 Task: Add a condition where "Organization Is -" in pending tickets.
Action: Mouse moved to (116, 403)
Screenshot: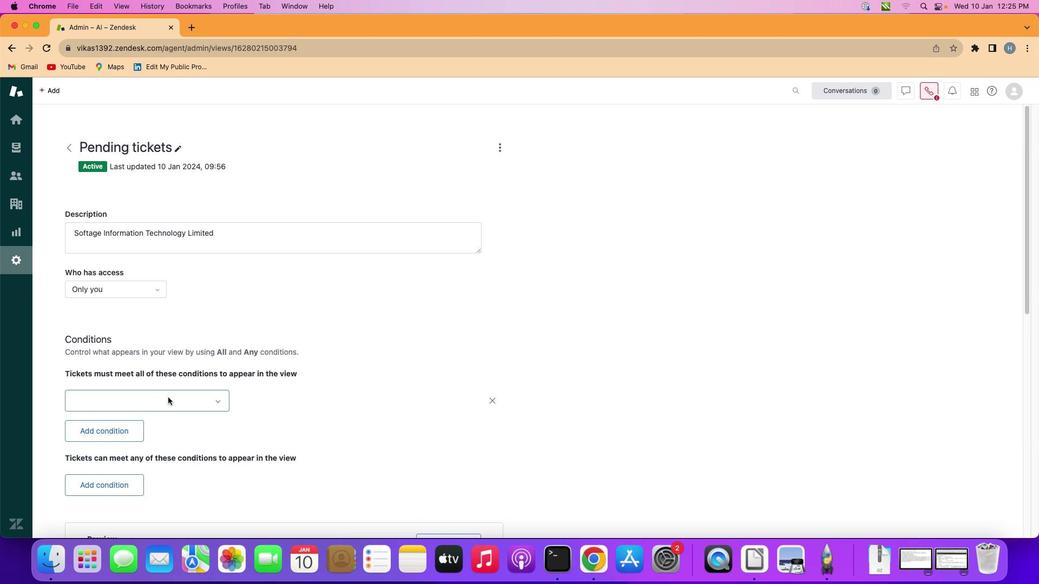 
Action: Mouse pressed left at (116, 403)
Screenshot: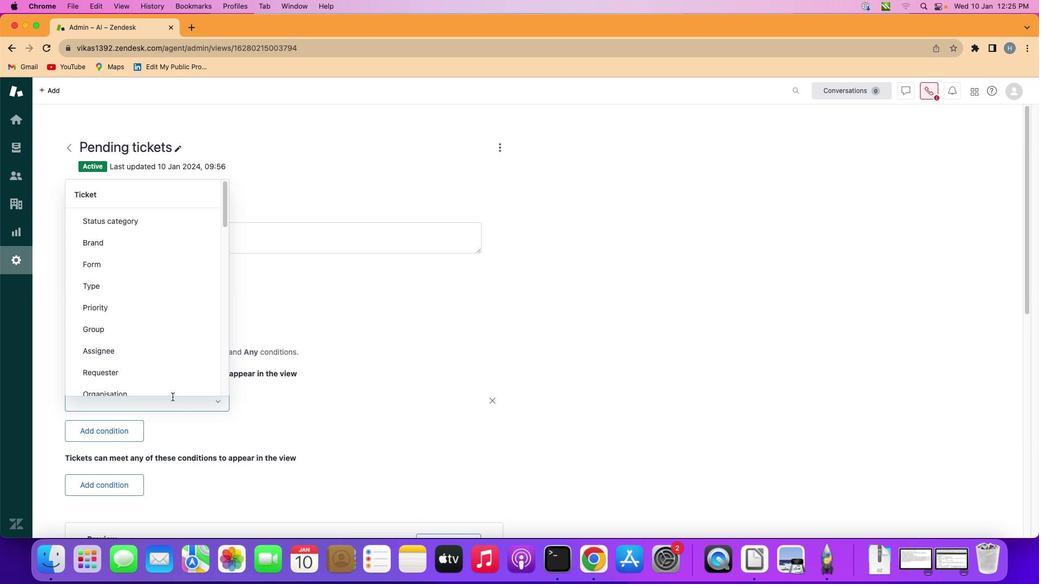 
Action: Mouse moved to (173, 397)
Screenshot: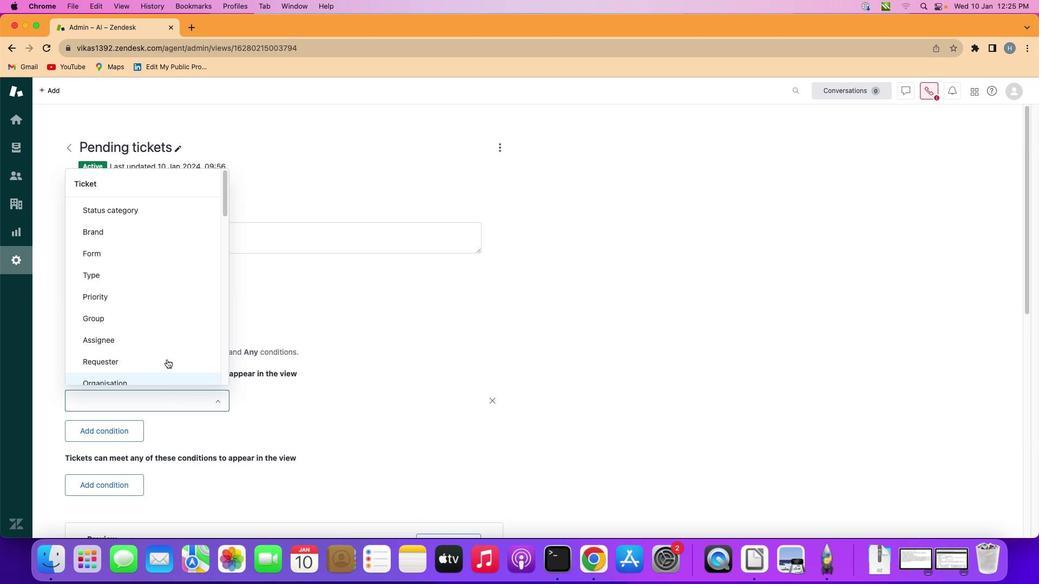 
Action: Mouse pressed left at (173, 397)
Screenshot: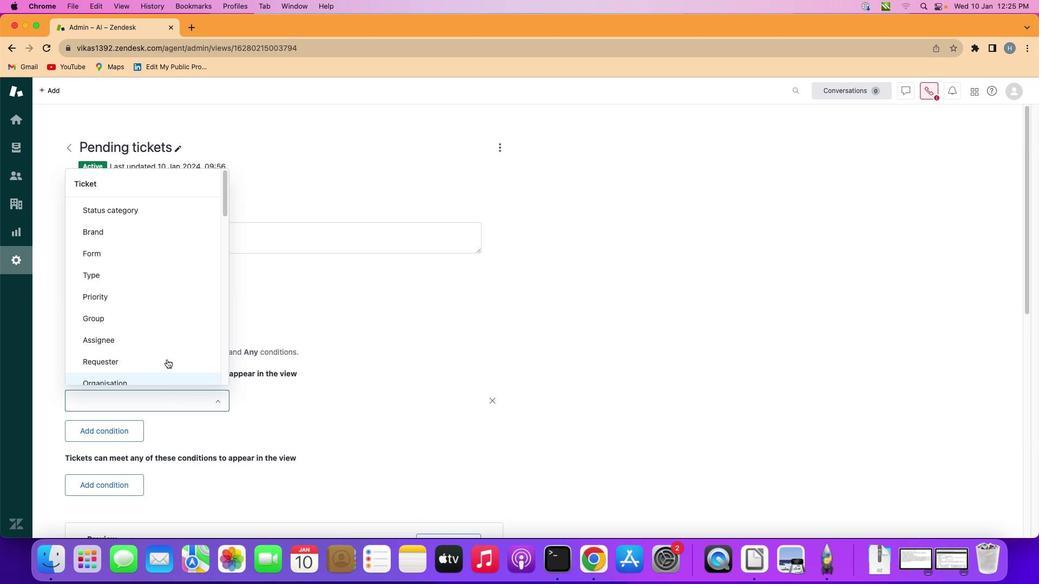 
Action: Mouse moved to (167, 333)
Screenshot: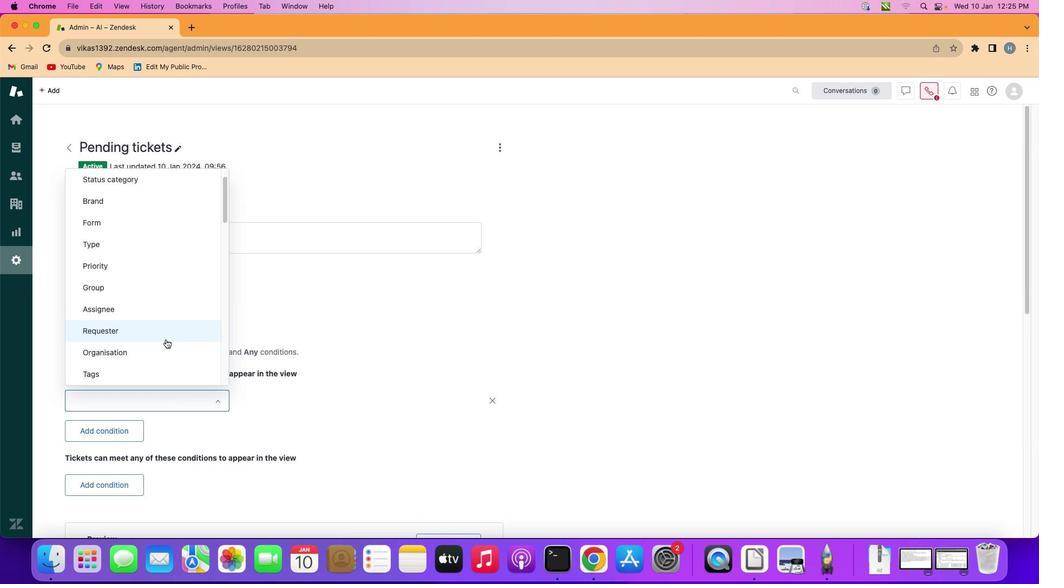 
Action: Mouse scrolled (167, 333) with delta (0, 0)
Screenshot: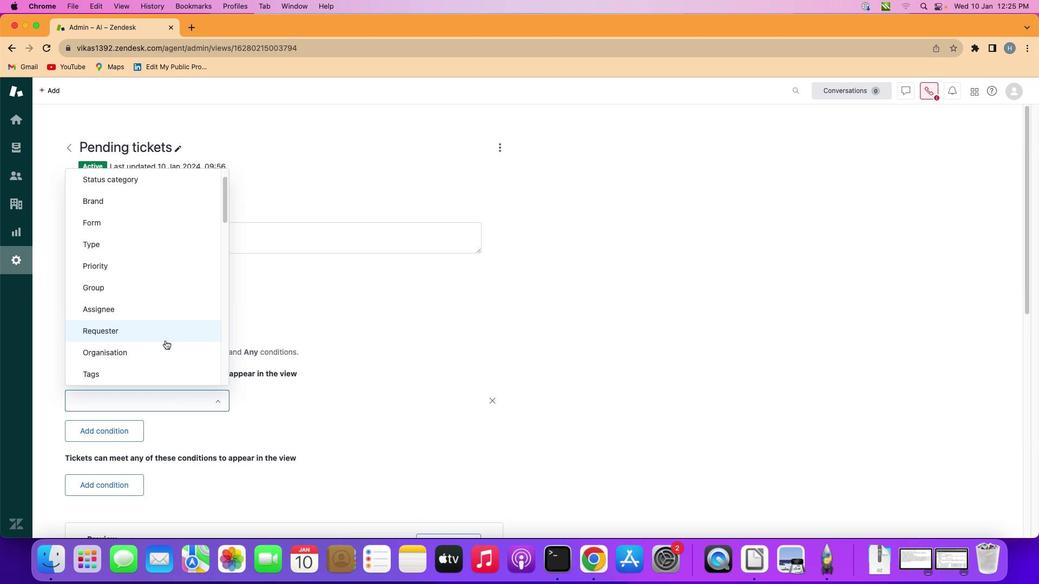 
Action: Mouse scrolled (167, 333) with delta (0, 0)
Screenshot: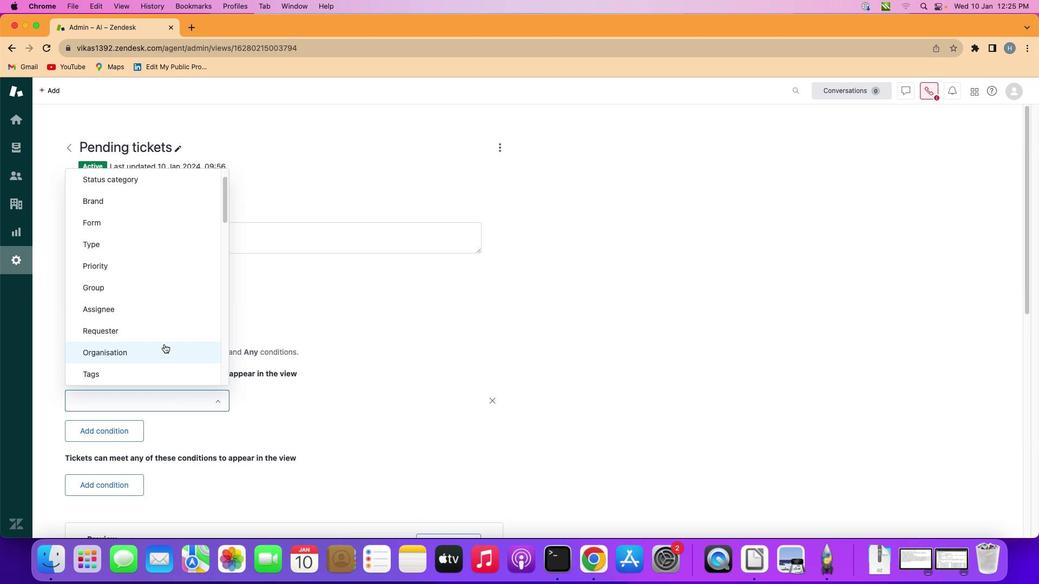 
Action: Mouse scrolled (167, 333) with delta (0, 0)
Screenshot: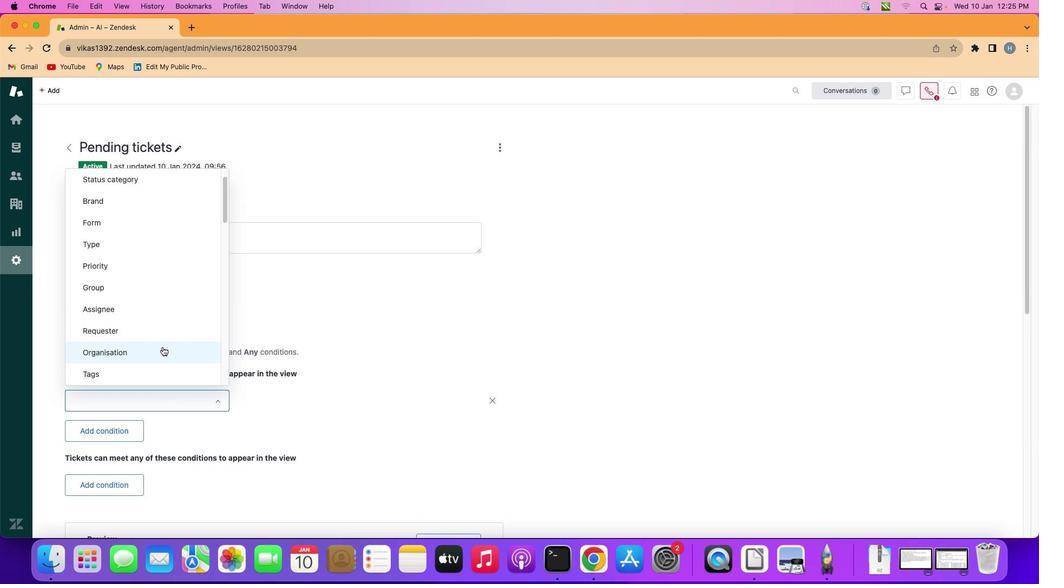 
Action: Mouse scrolled (167, 333) with delta (0, 0)
Screenshot: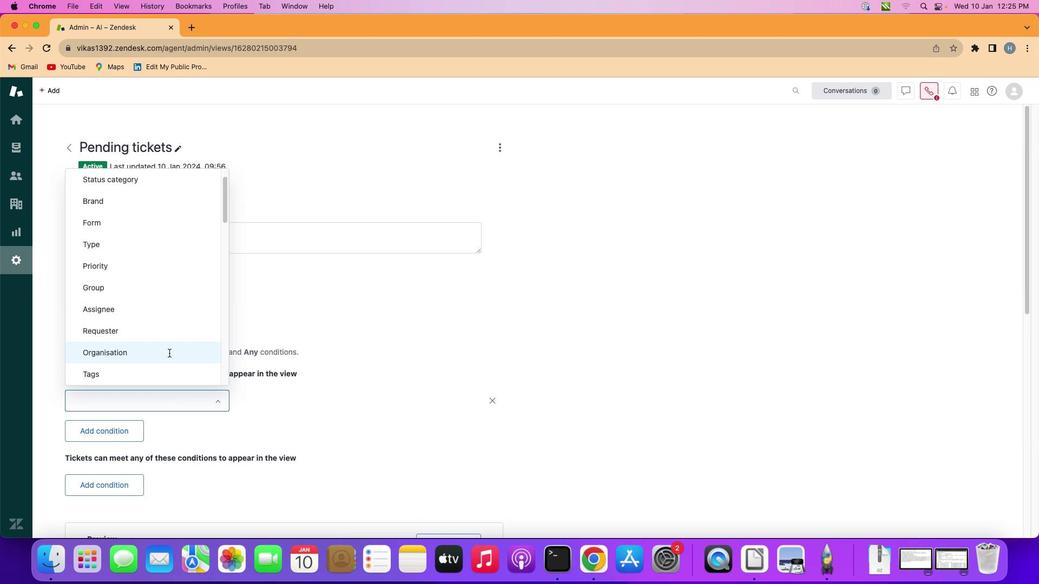 
Action: Mouse moved to (163, 348)
Screenshot: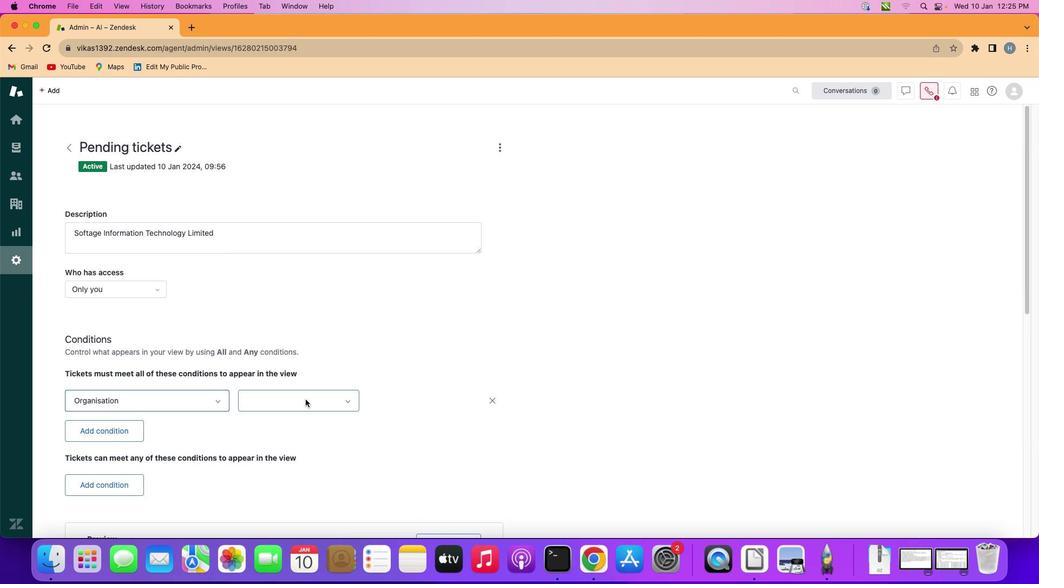
Action: Mouse pressed left at (163, 348)
Screenshot: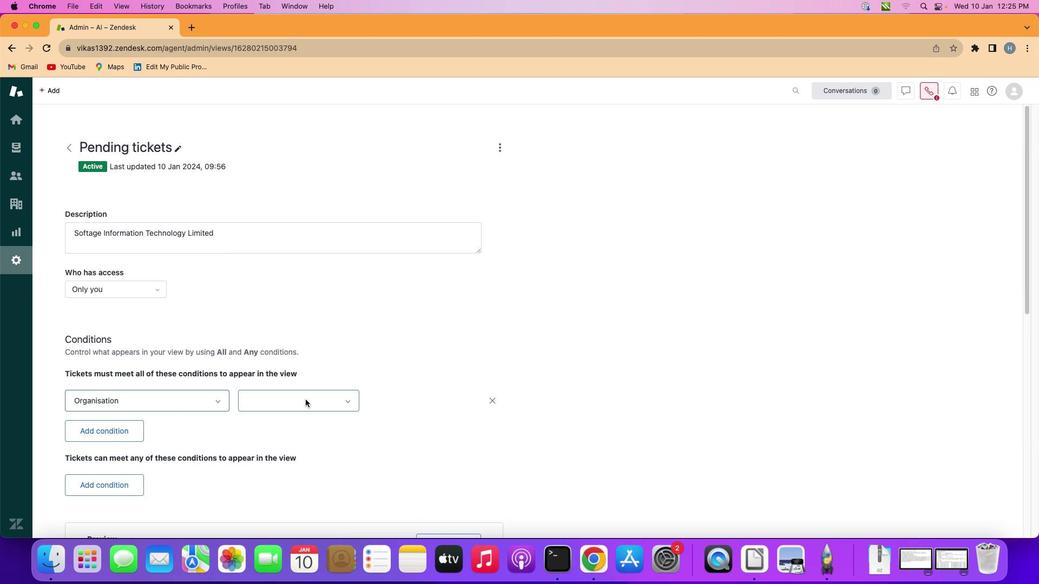 
Action: Mouse moved to (305, 400)
Screenshot: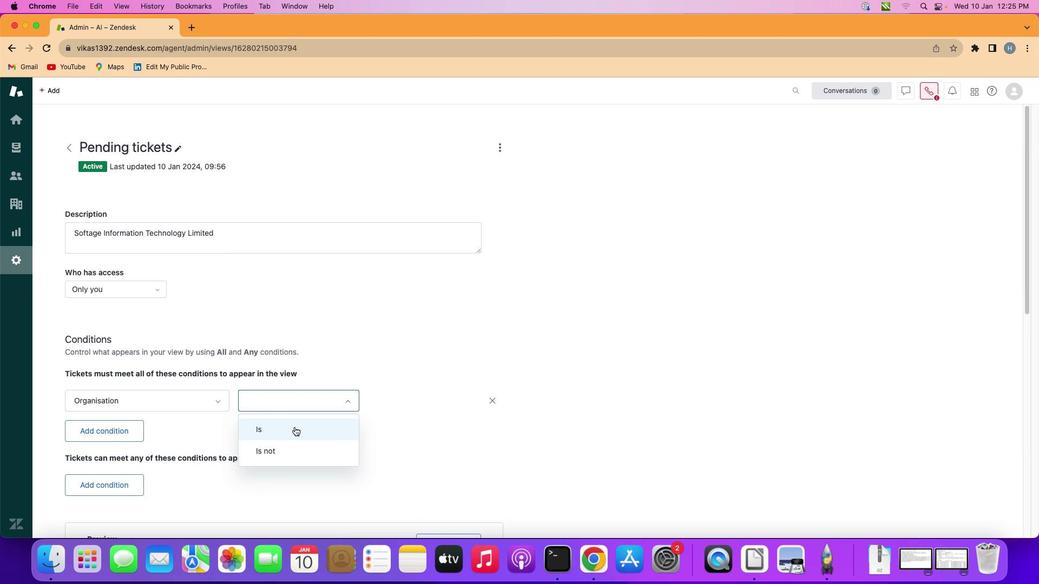 
Action: Mouse pressed left at (305, 400)
Screenshot: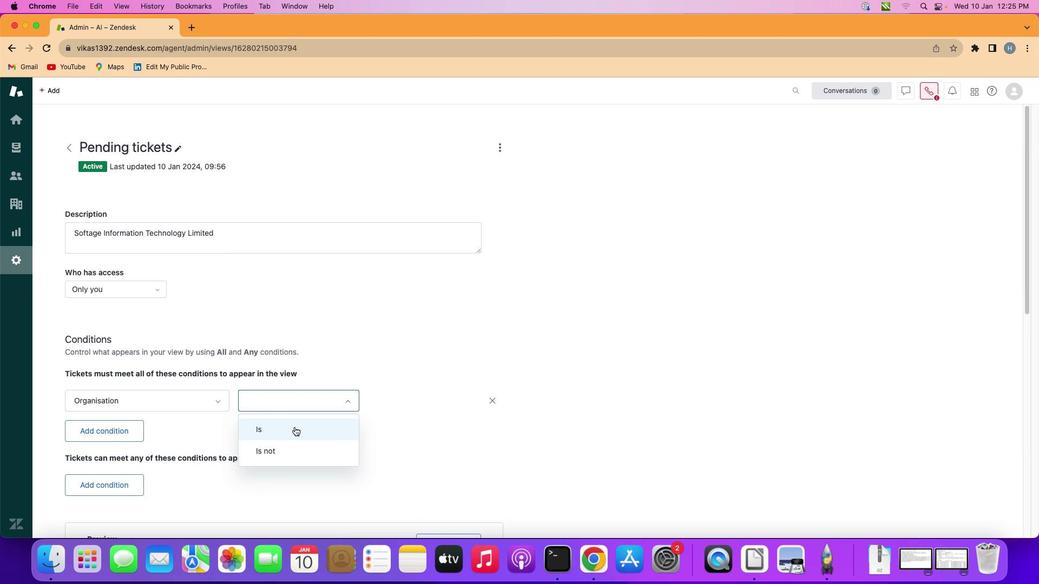 
Action: Mouse moved to (295, 427)
Screenshot: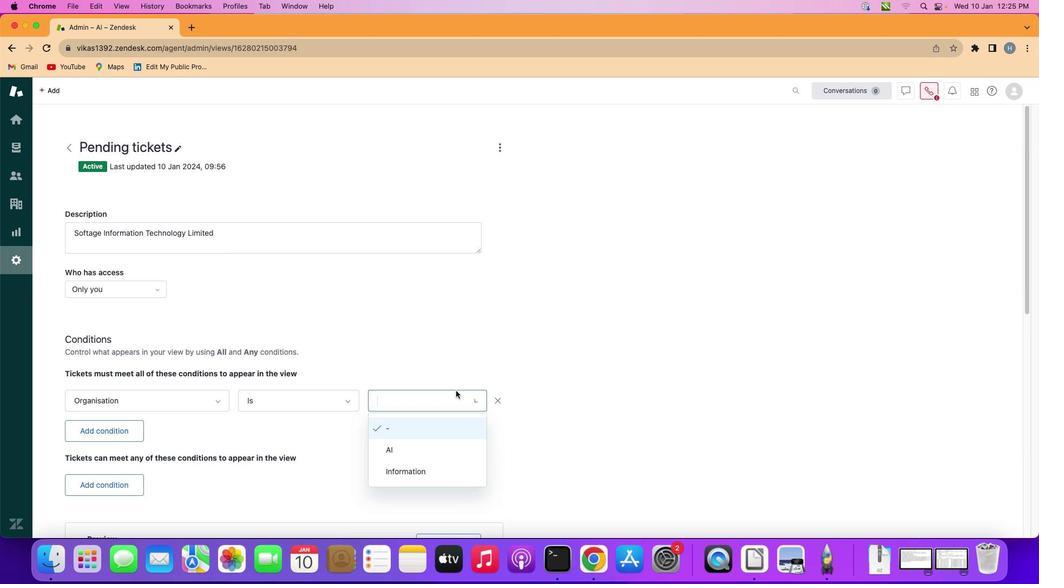 
Action: Mouse pressed left at (295, 427)
Screenshot: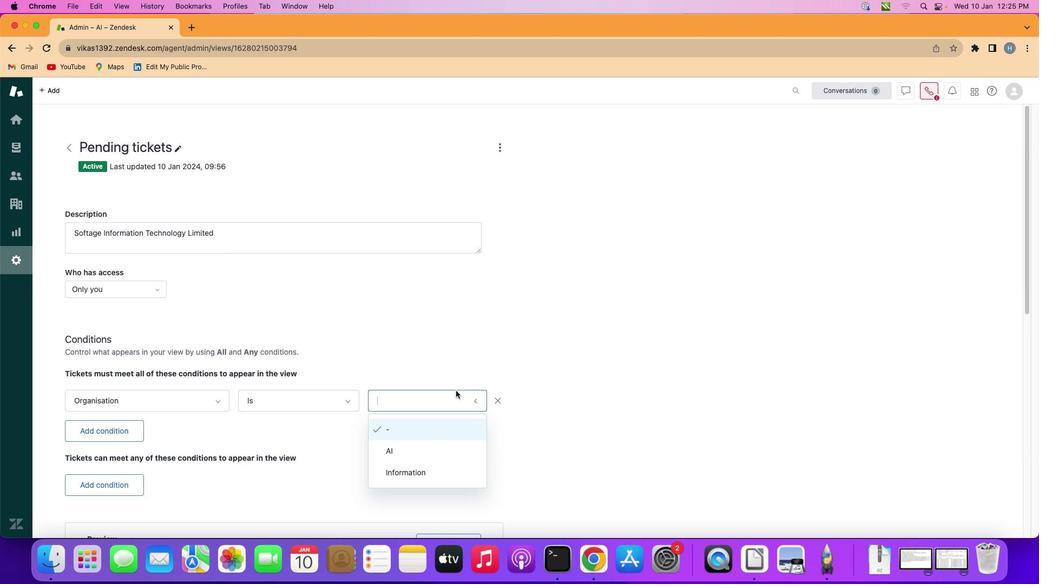 
Action: Mouse moved to (456, 392)
Screenshot: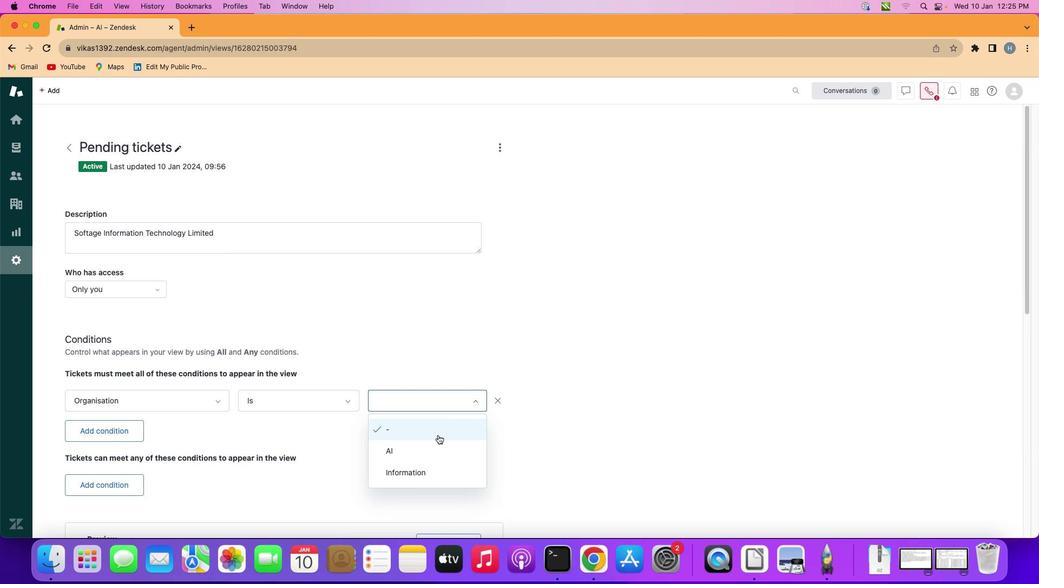 
Action: Mouse pressed left at (456, 392)
Screenshot: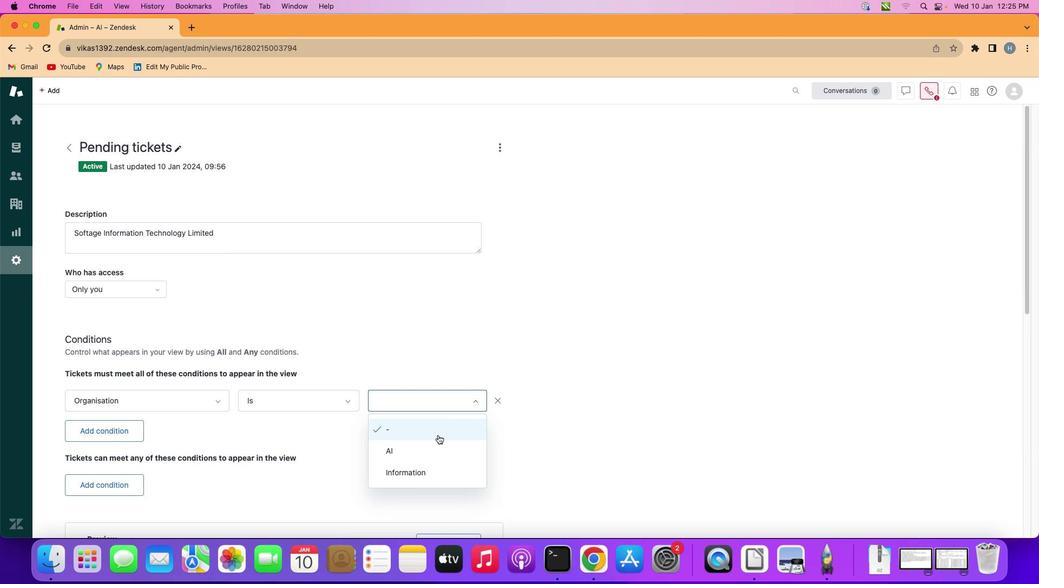
Action: Mouse moved to (441, 432)
Screenshot: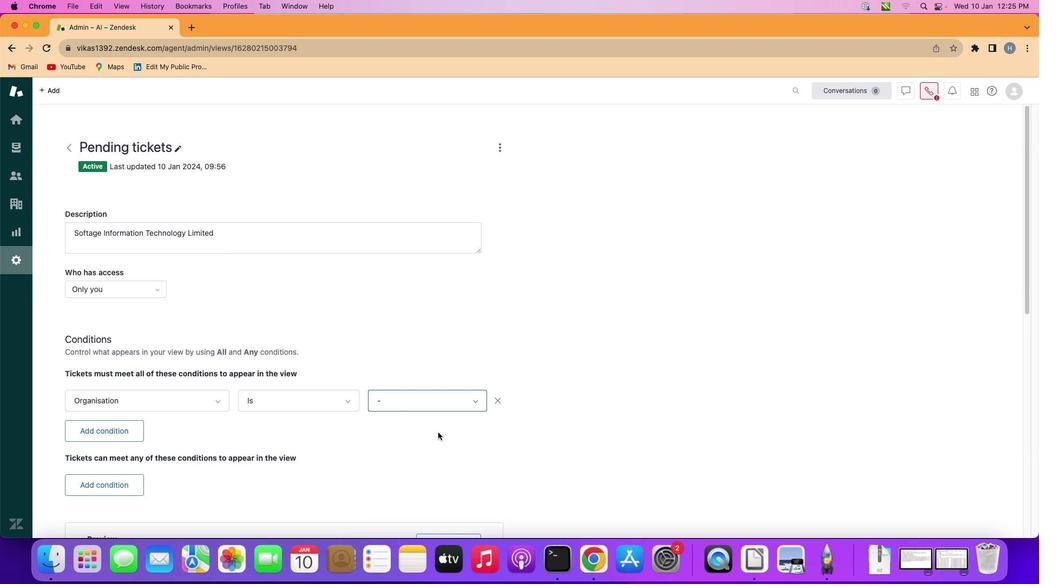 
Action: Mouse pressed left at (441, 432)
Screenshot: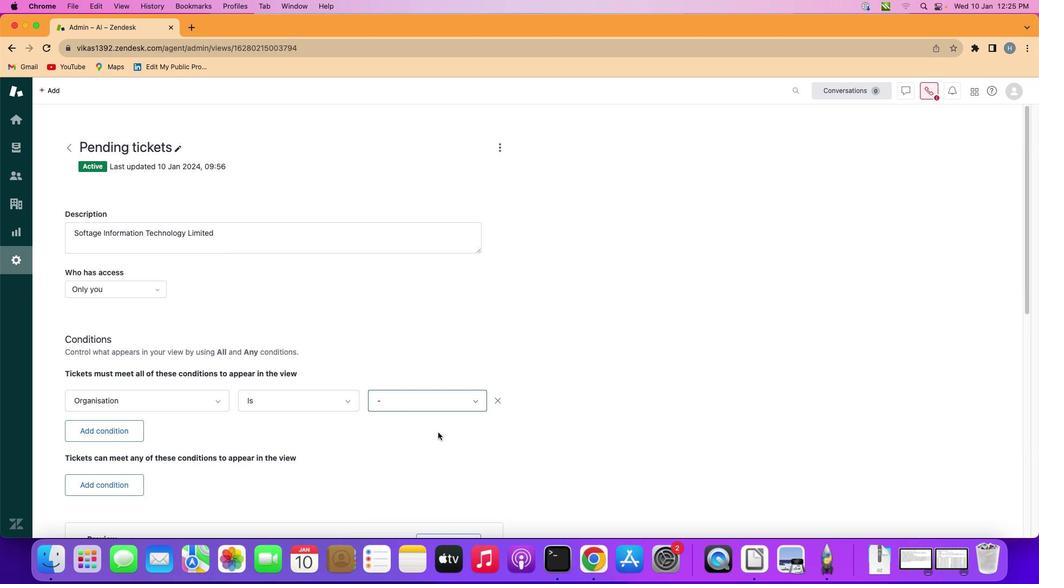 
Action: Mouse moved to (438, 433)
Screenshot: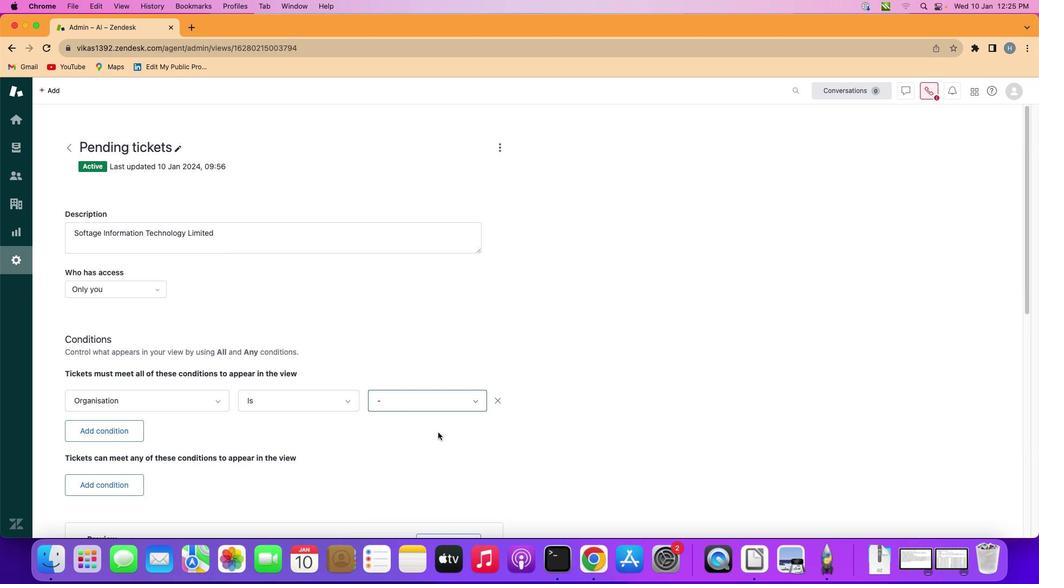 
